 Task: Create Card Copyright Protection Review in Board Content Amplification Strategies to Workspace Creative Writing. Create Card Public Transportation Review in Board Employee Performance Evaluation to Workspace Creative Writing. Create Card Copyright Protection Review in Board Content Marketing Infographic Creation and Promotion to Workspace Creative Writing
Action: Mouse moved to (82, 296)
Screenshot: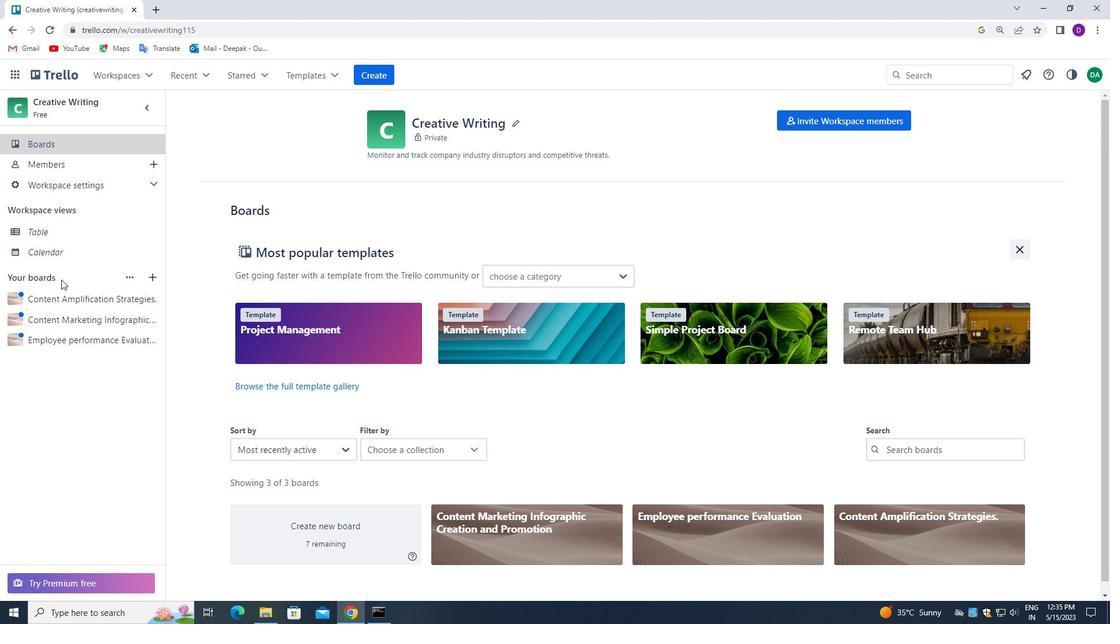 
Action: Mouse pressed left at (82, 296)
Screenshot: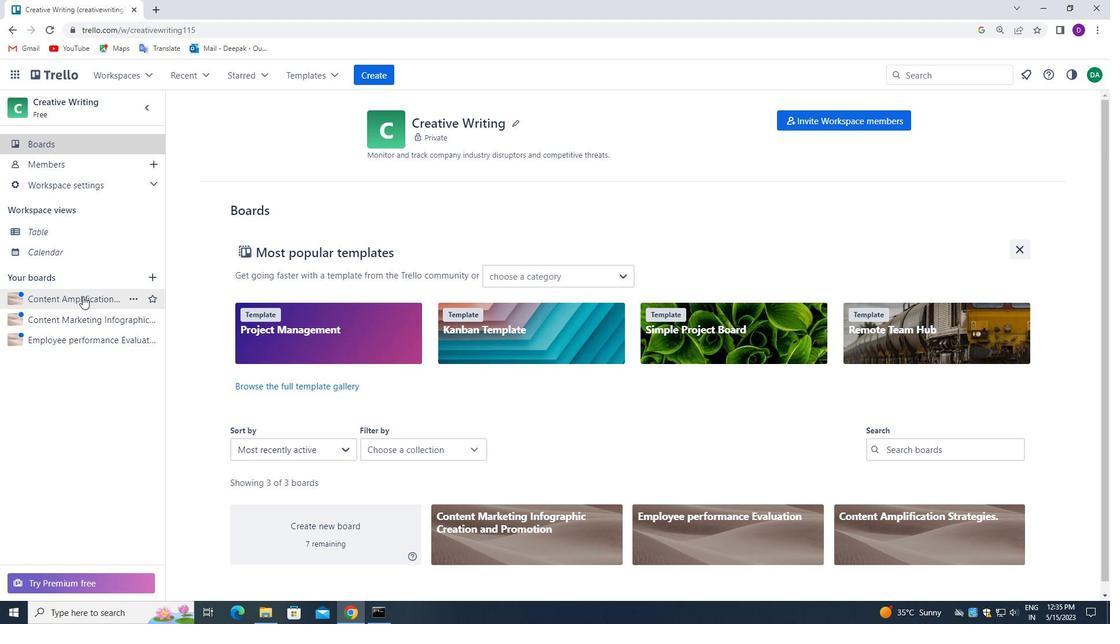 
Action: Mouse moved to (418, 178)
Screenshot: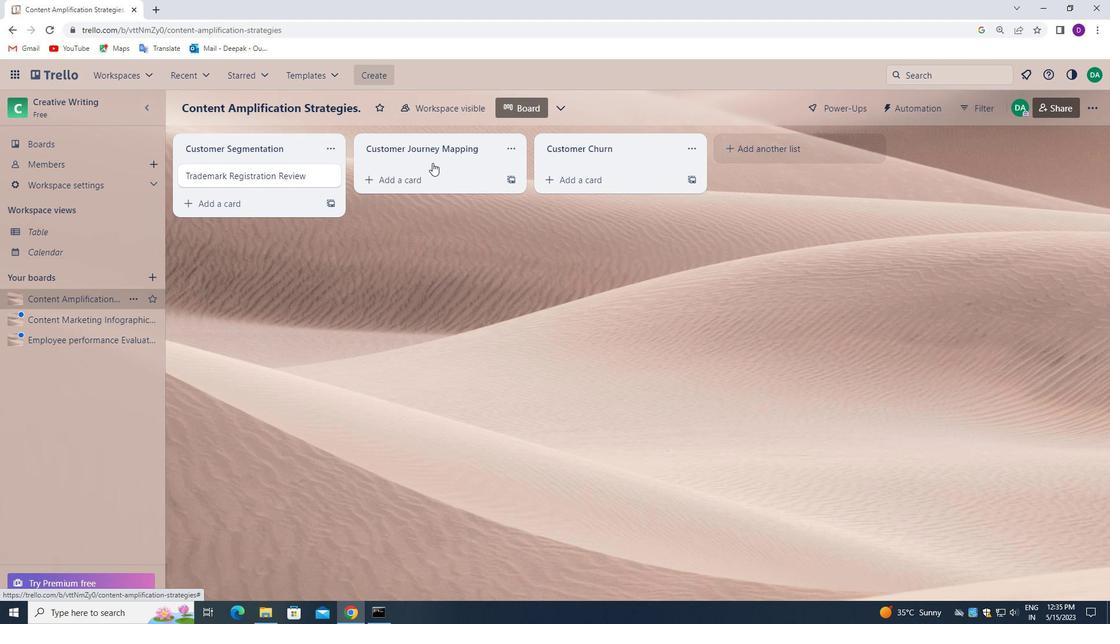 
Action: Mouse pressed left at (418, 178)
Screenshot: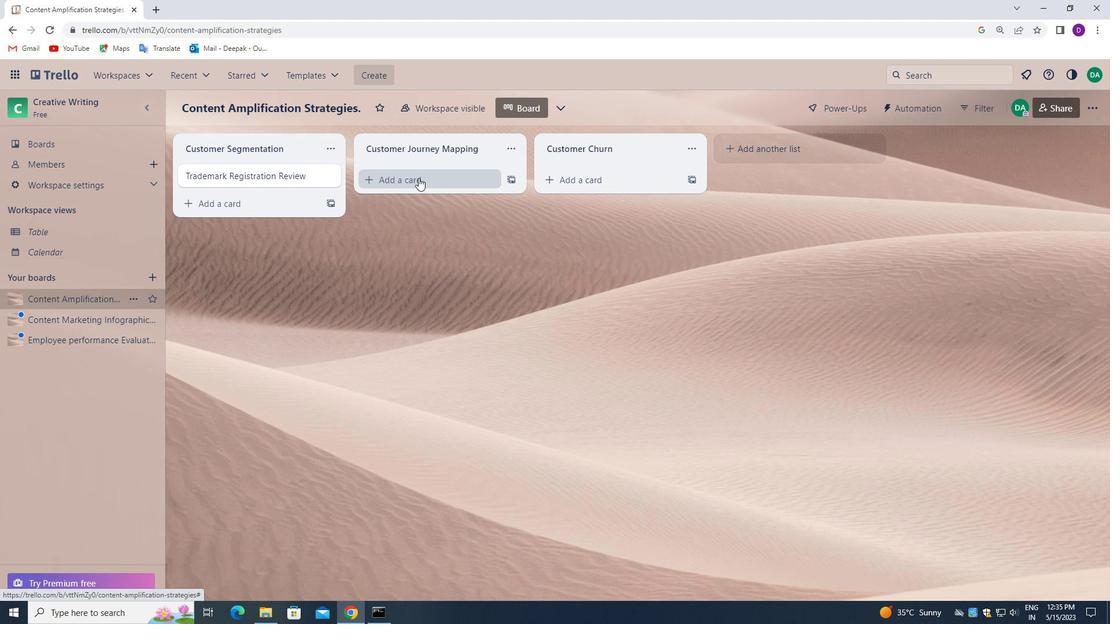 
Action: Key pressed <Key.shift>COPYRIGHT<Key.space><Key.shift><Key.shift><Key.shift><Key.shift><Key.shift><Key.shift>PROTECTION<Key.space><Key.shift>REVIEW
Screenshot: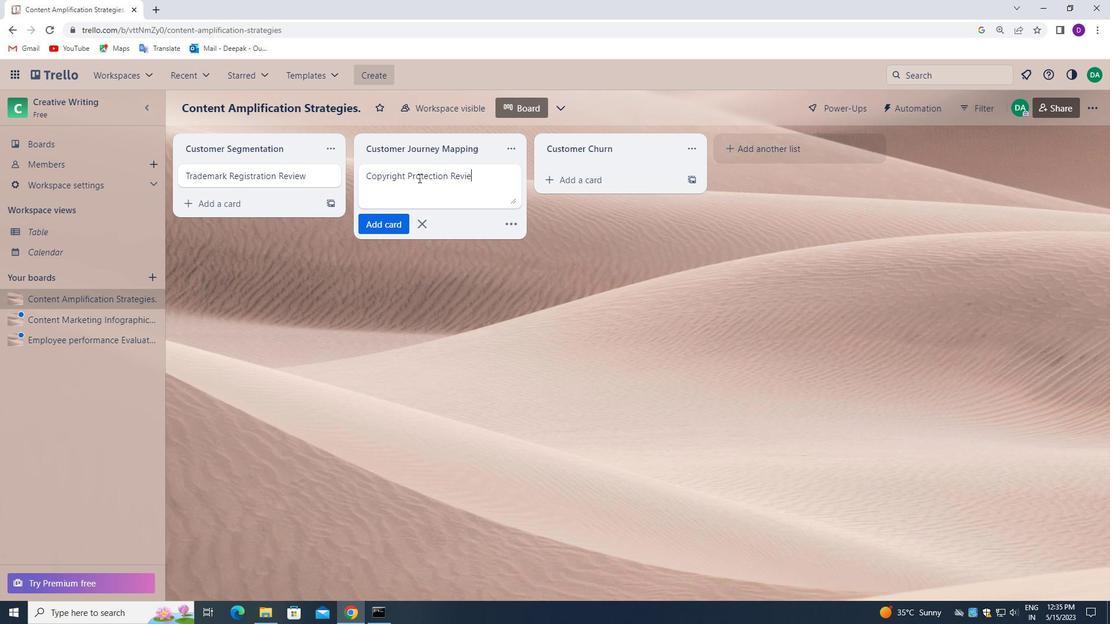 
Action: Mouse moved to (387, 227)
Screenshot: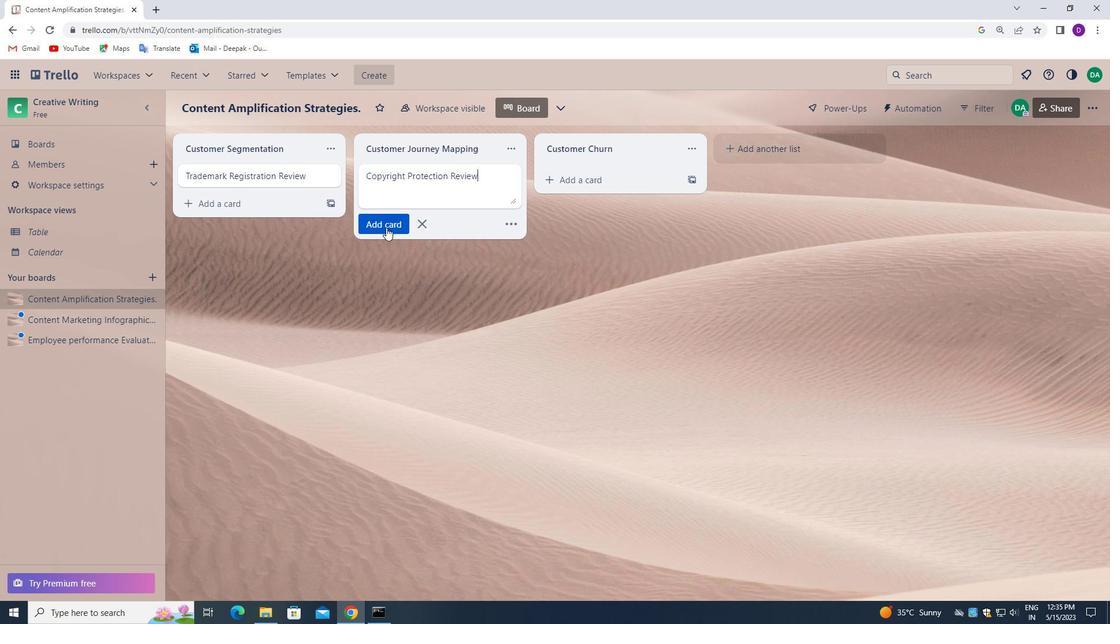 
Action: Mouse pressed left at (387, 227)
Screenshot: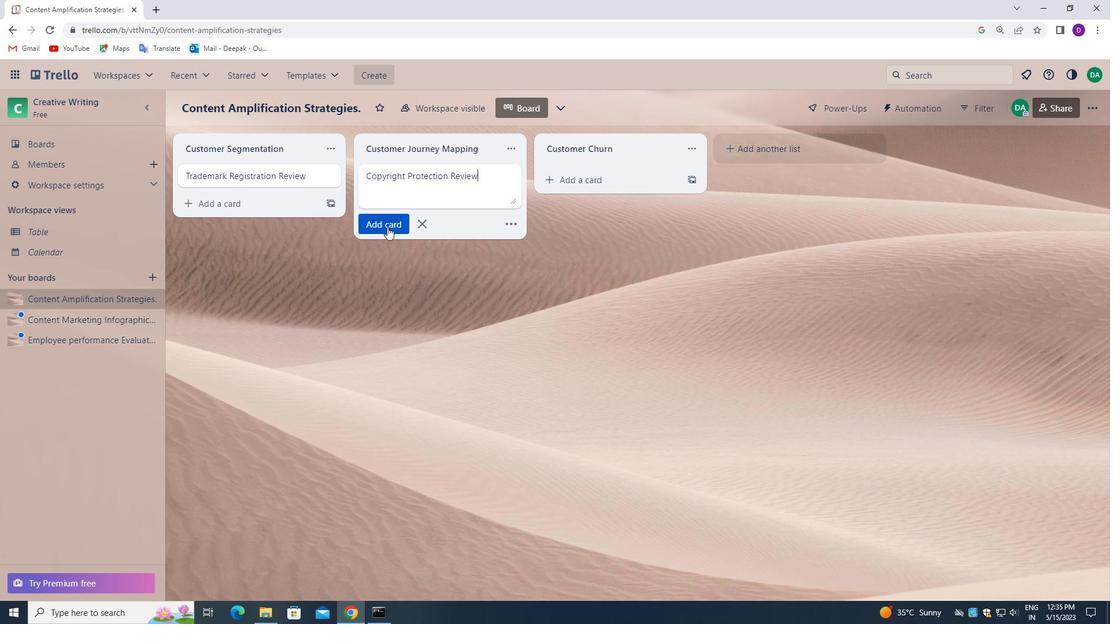 
Action: Mouse moved to (60, 347)
Screenshot: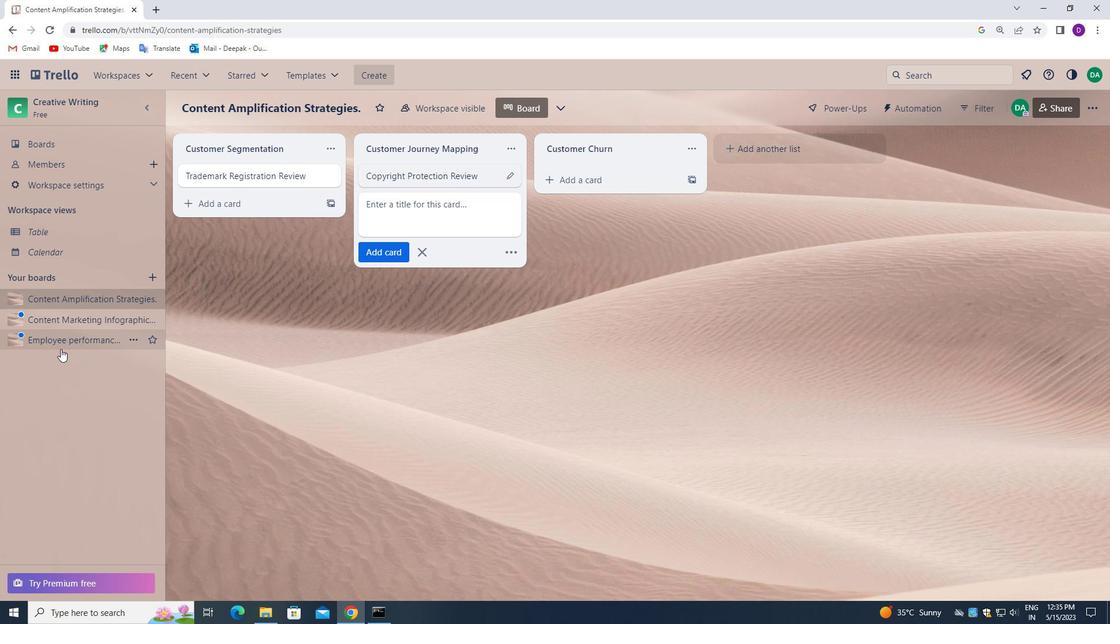 
Action: Mouse pressed left at (60, 347)
Screenshot: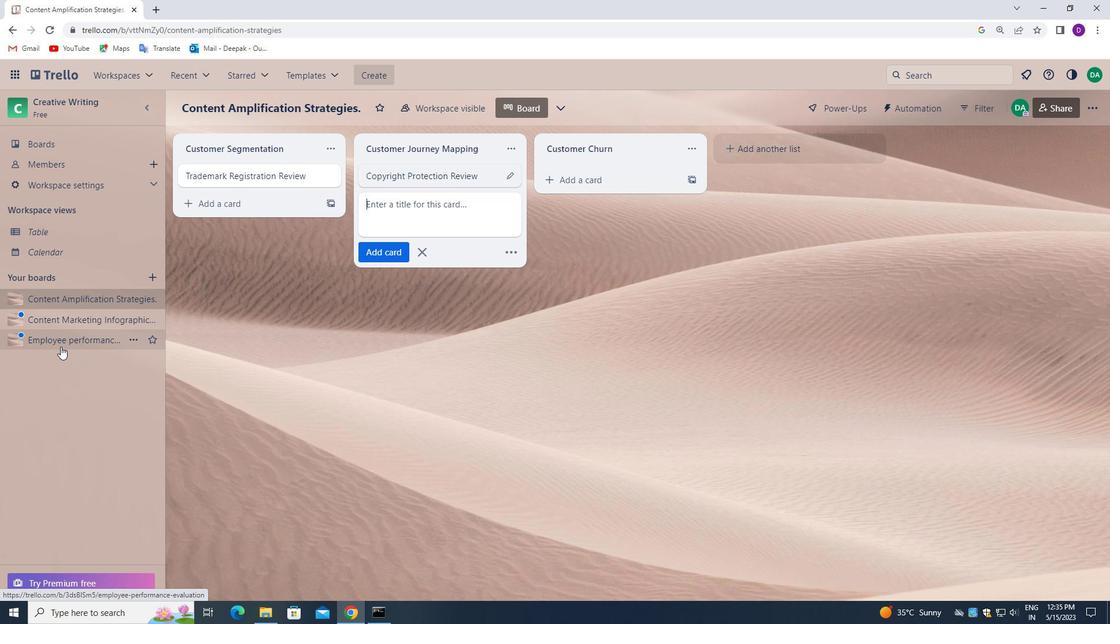 
Action: Mouse moved to (408, 184)
Screenshot: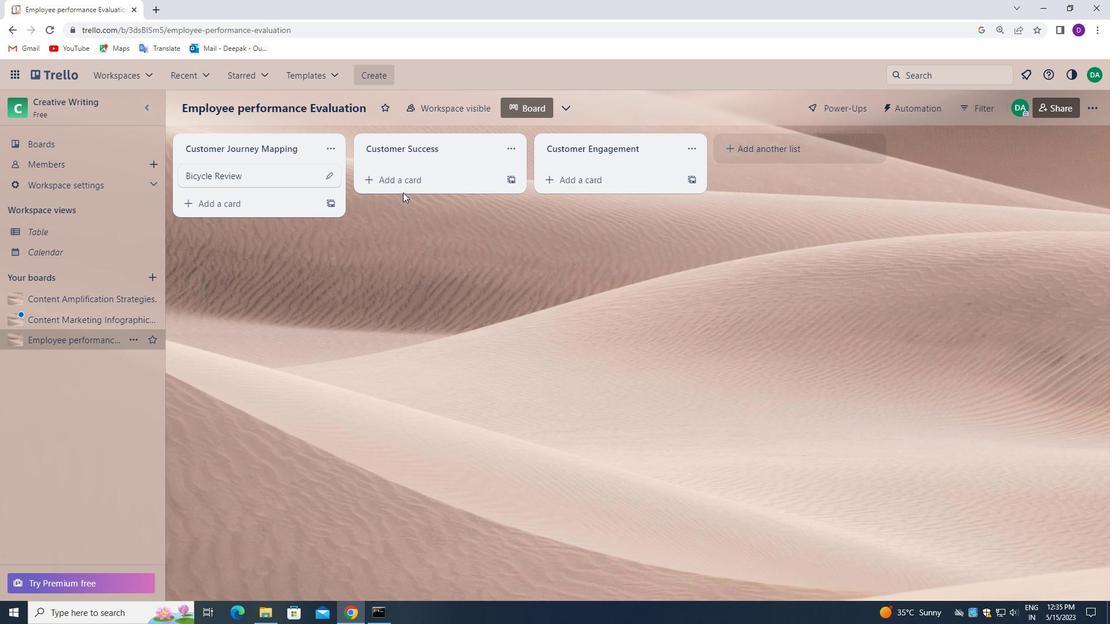 
Action: Mouse pressed left at (408, 184)
Screenshot: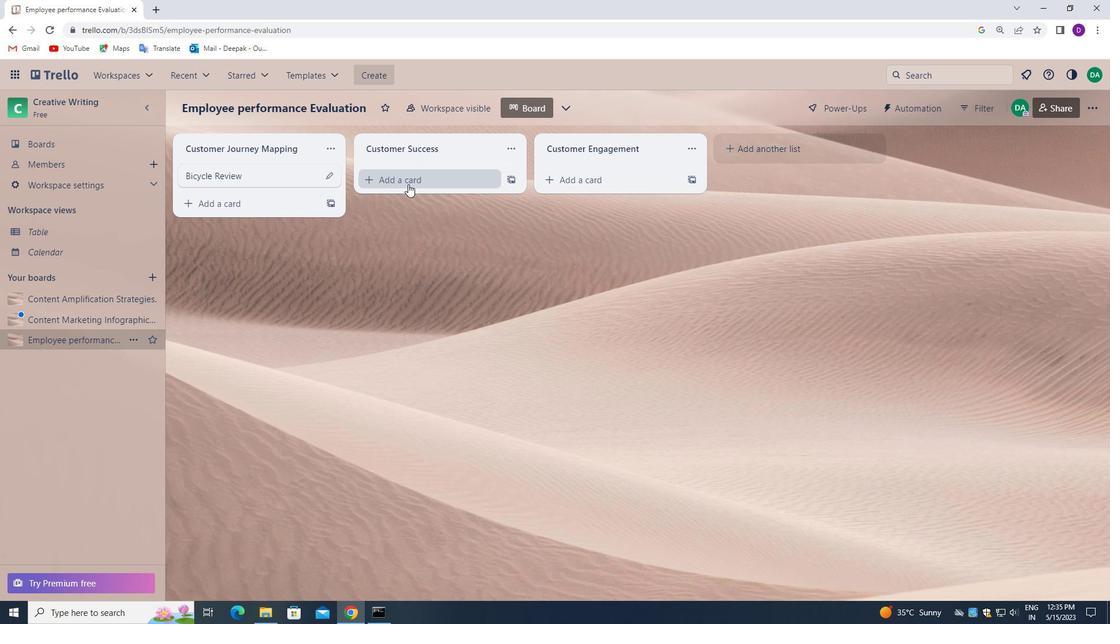 
Action: Mouse moved to (411, 183)
Screenshot: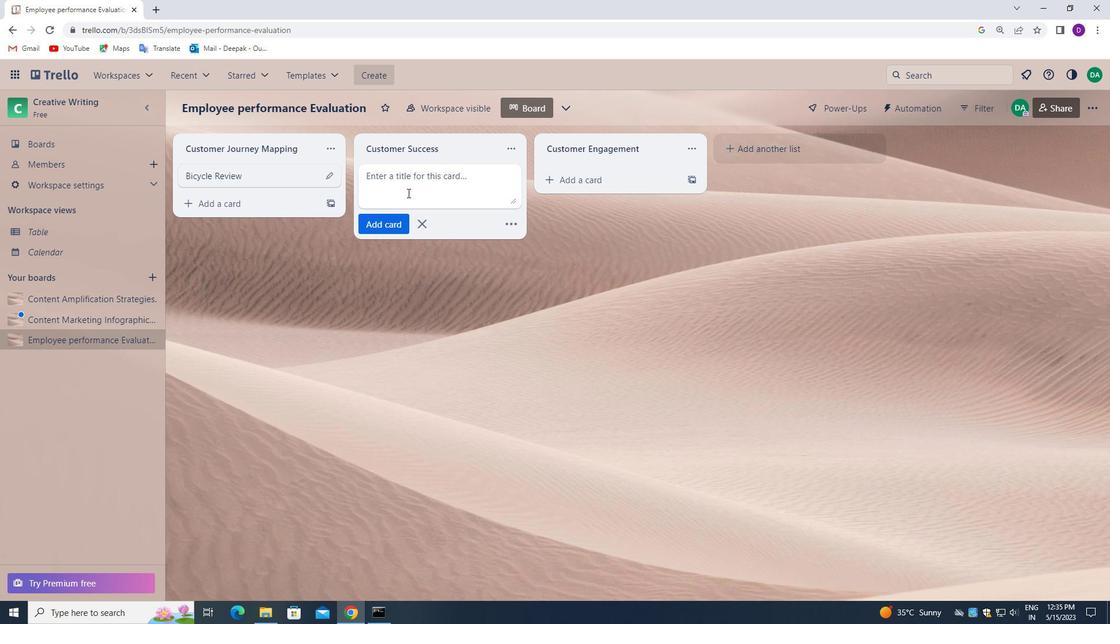 
Action: Mouse pressed left at (411, 183)
Screenshot: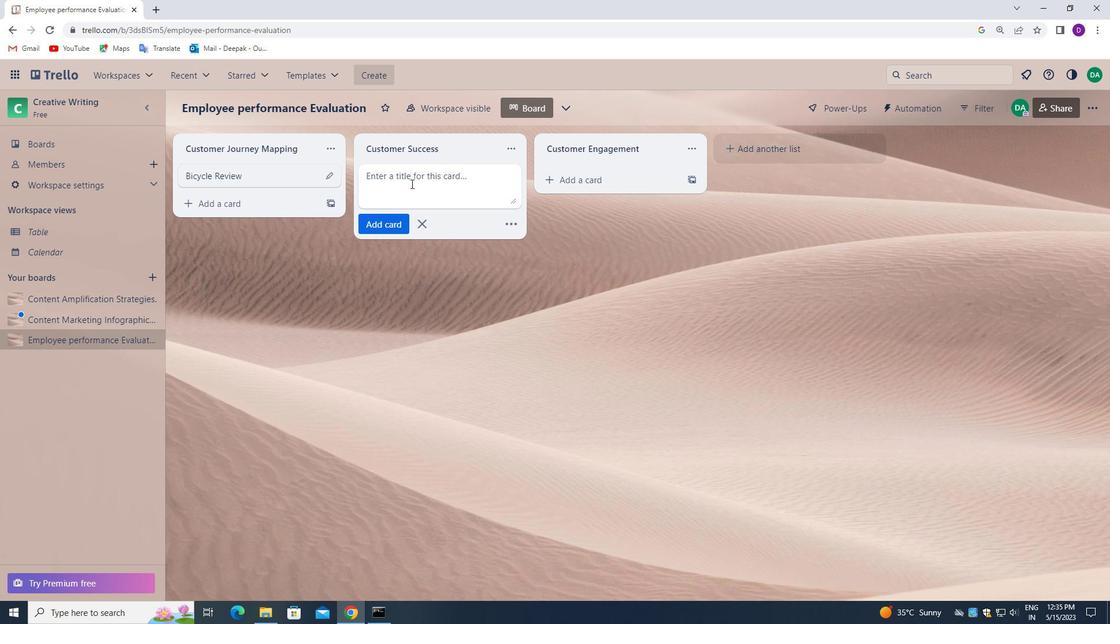 
Action: Key pressed <Key.shift>PUBLIC<Key.space><Key.shift>TRANSPORTATION<Key.space><Key.shift>REVIEW
Screenshot: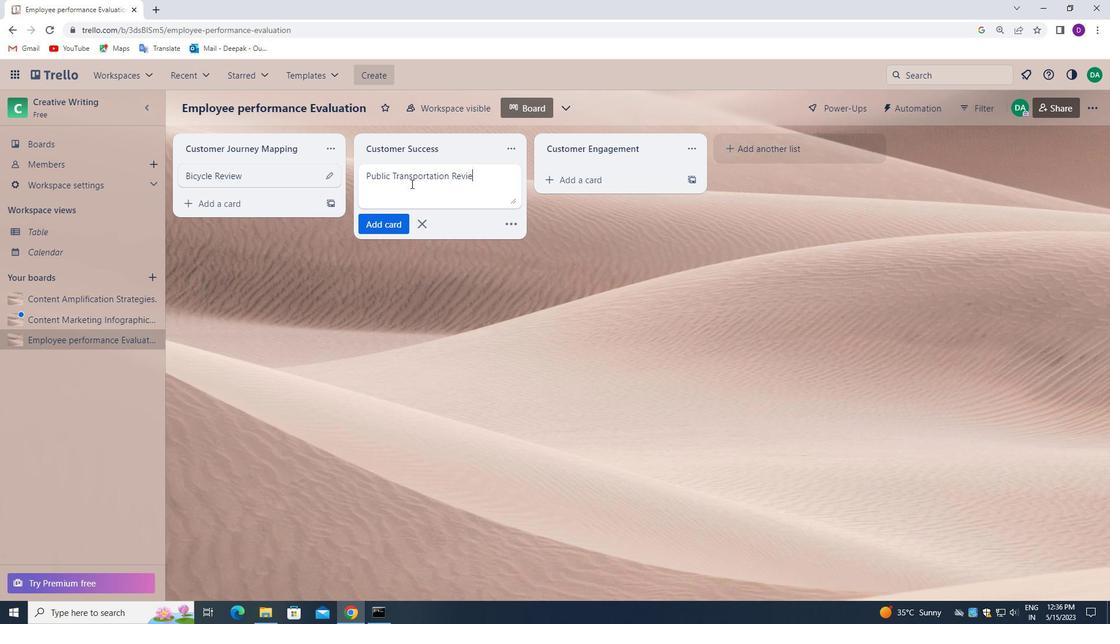 
Action: Mouse moved to (390, 223)
Screenshot: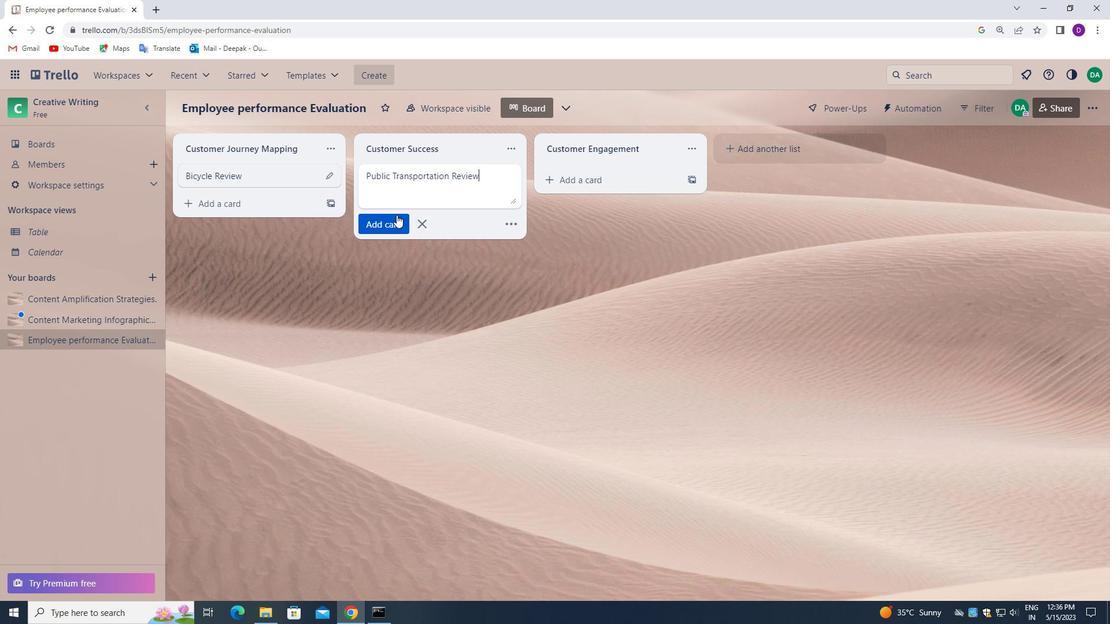 
Action: Mouse pressed left at (390, 223)
Screenshot: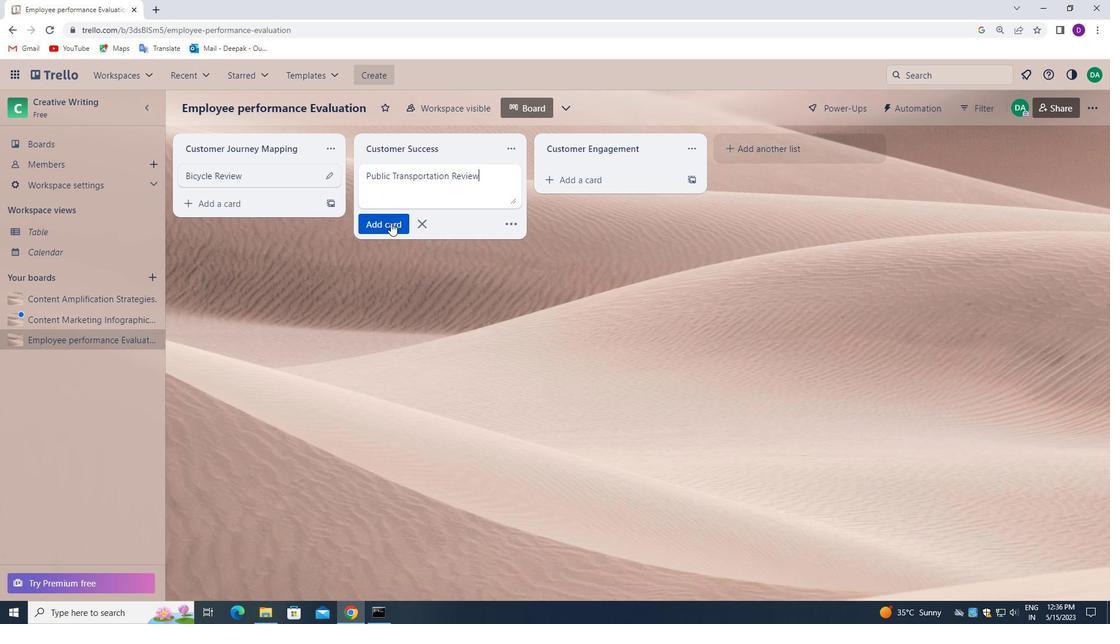 
Action: Mouse moved to (50, 320)
Screenshot: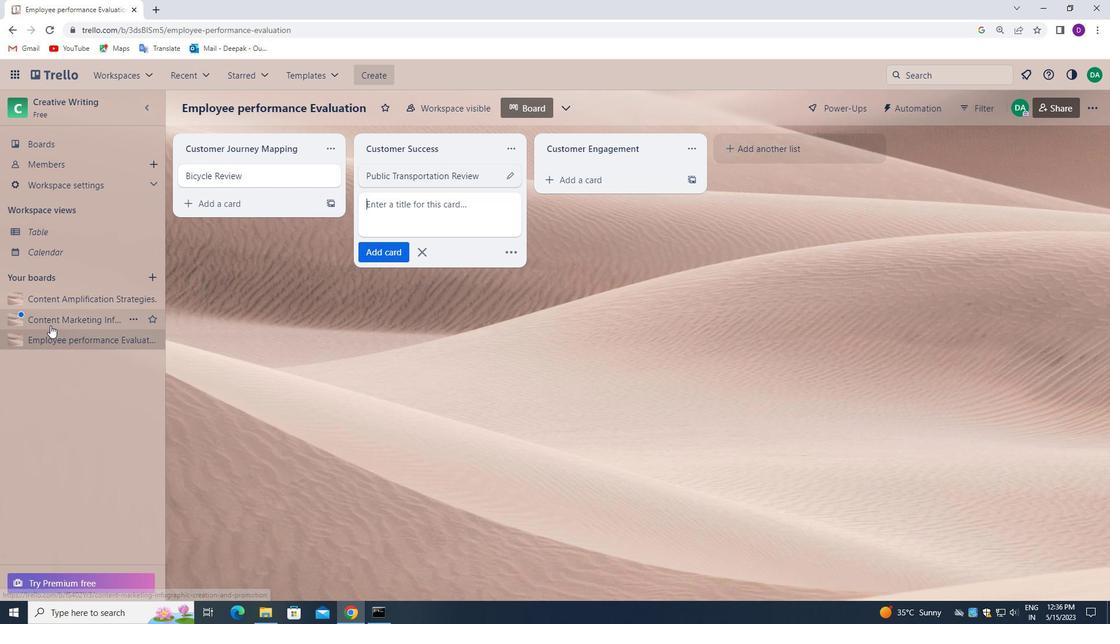 
Action: Mouse pressed left at (50, 320)
Screenshot: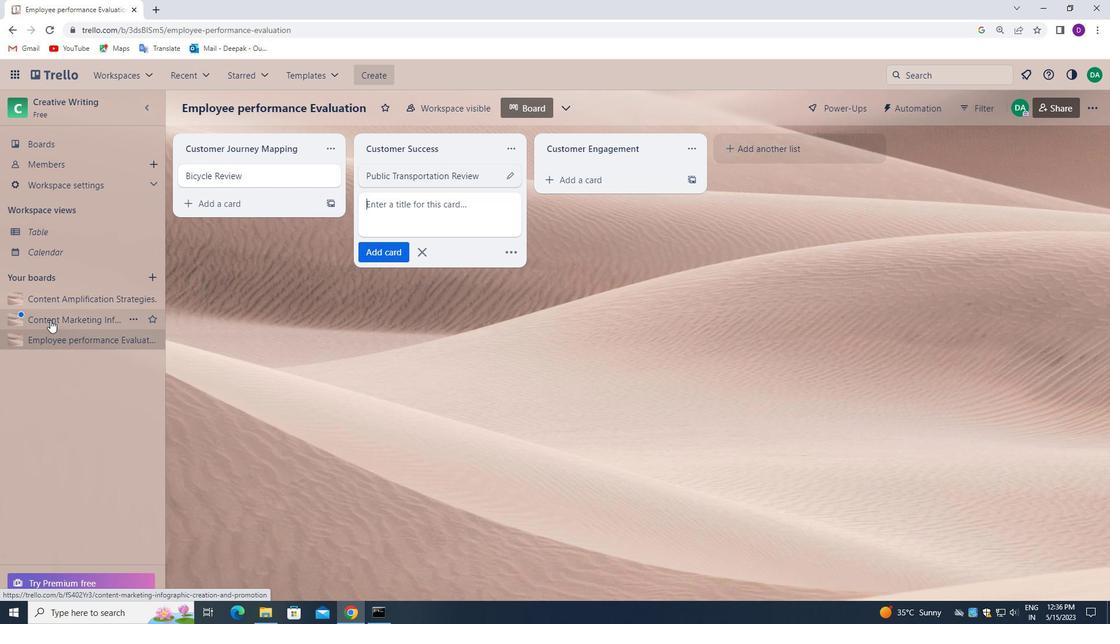 
Action: Mouse moved to (404, 175)
Screenshot: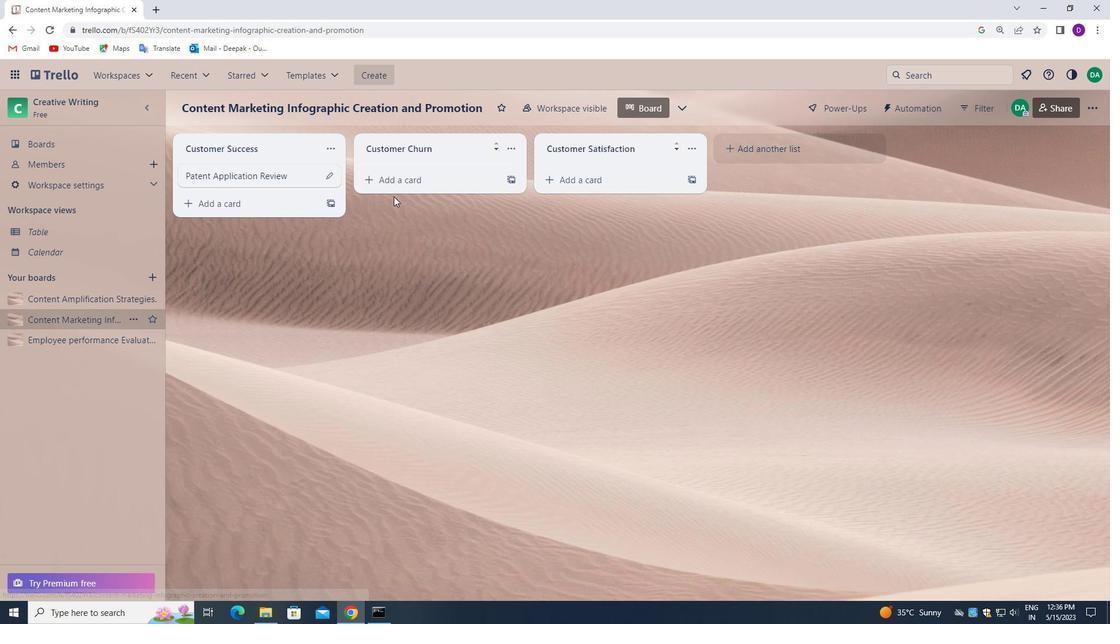 
Action: Mouse pressed left at (404, 175)
Screenshot: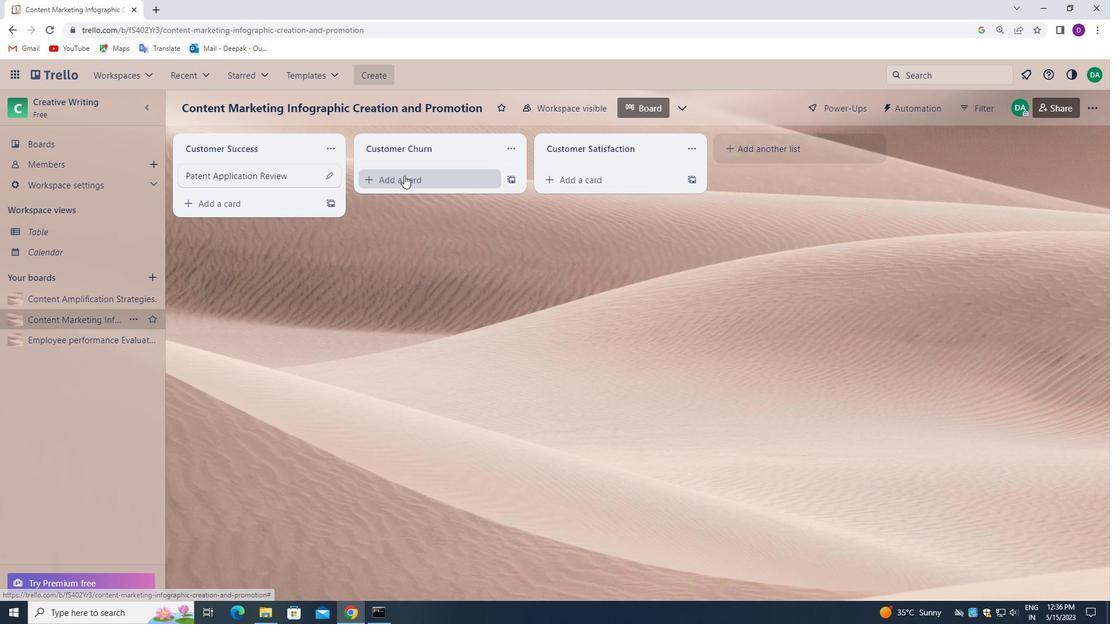 
Action: Mouse moved to (403, 180)
Screenshot: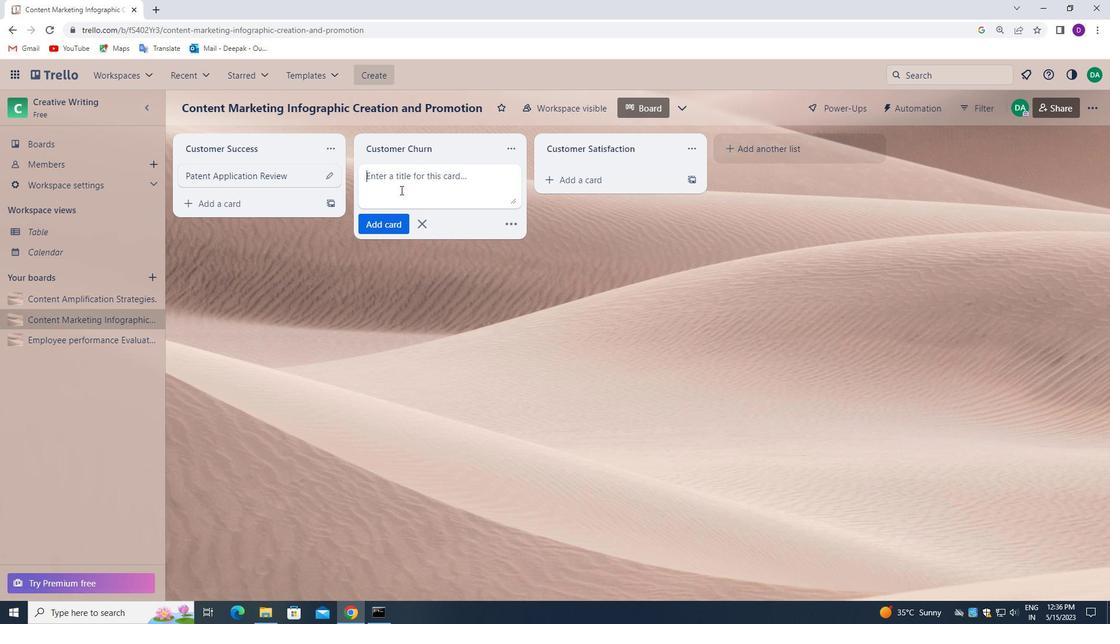 
Action: Mouse pressed left at (403, 180)
Screenshot: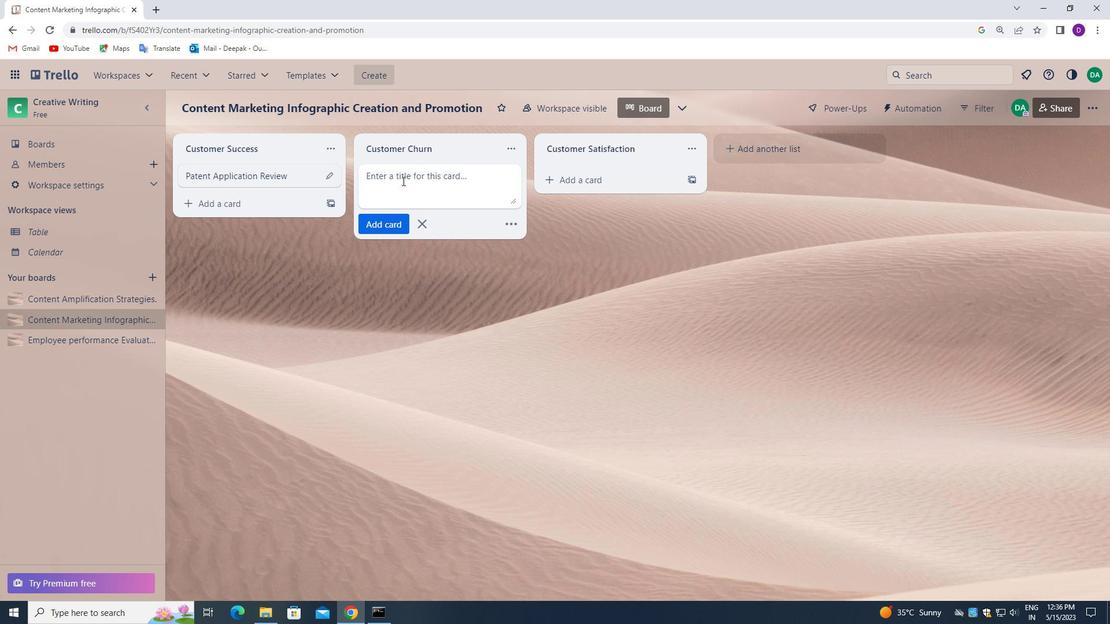 
Action: Key pressed <Key.shift>COPYRIGHT<Key.space><Key.shift>PROTECTION<Key.space><Key.shift>REVIEW
Screenshot: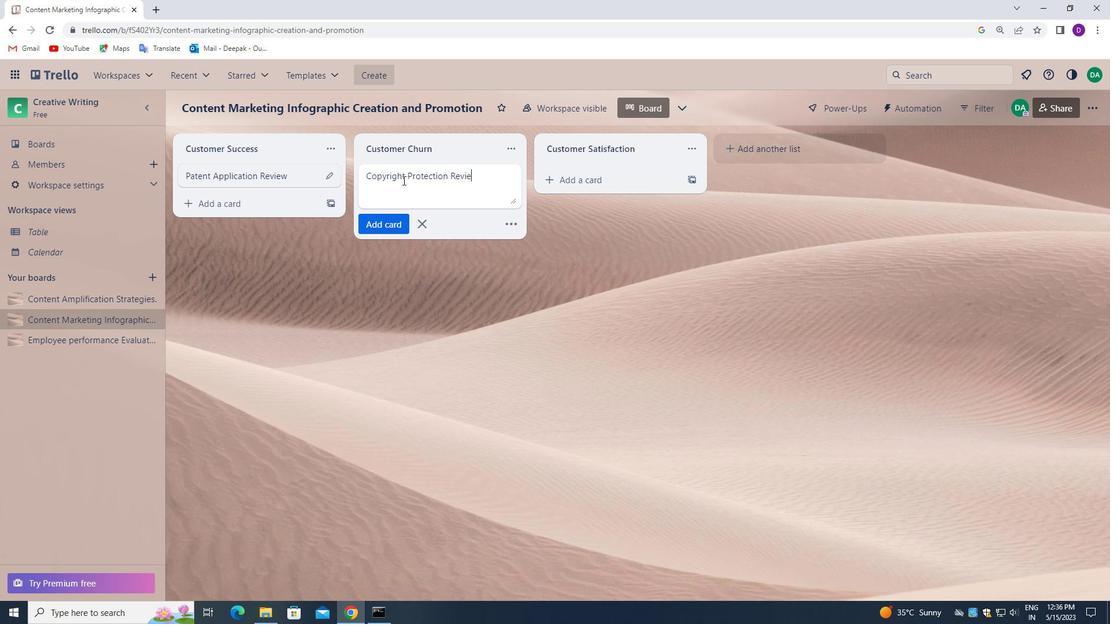 
Action: Mouse moved to (395, 222)
Screenshot: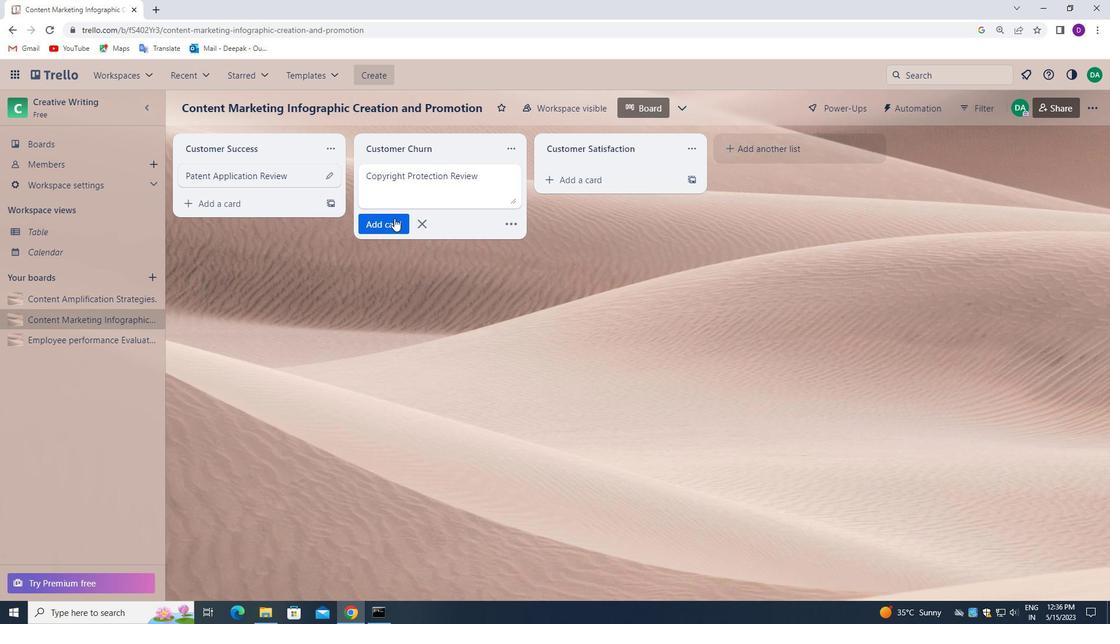 
Action: Mouse pressed left at (395, 222)
Screenshot: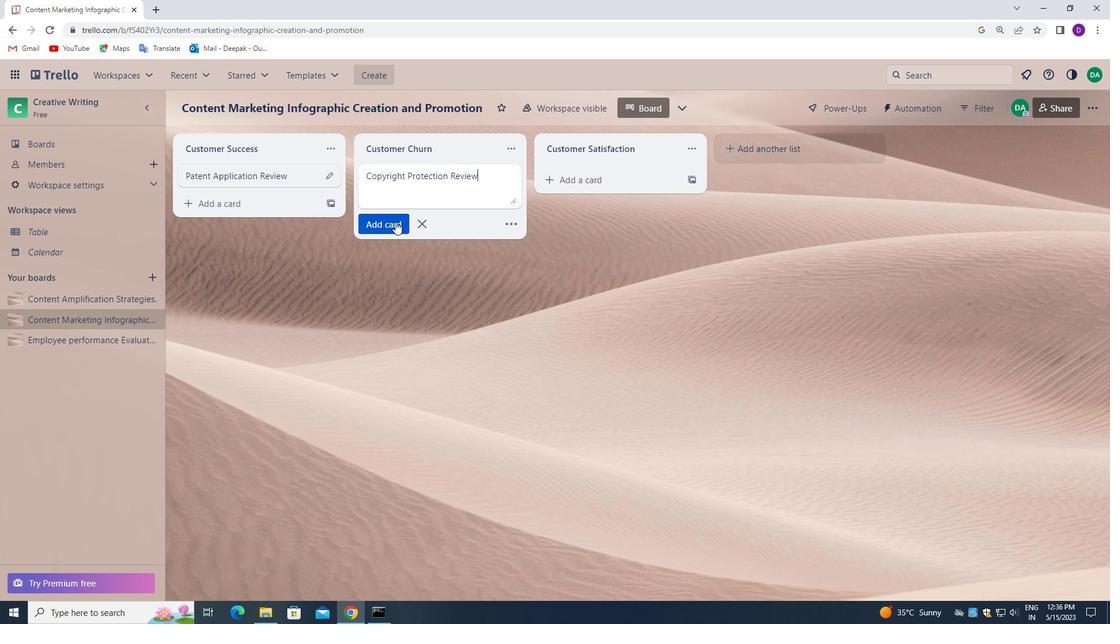 
Action: Mouse moved to (63, 139)
Screenshot: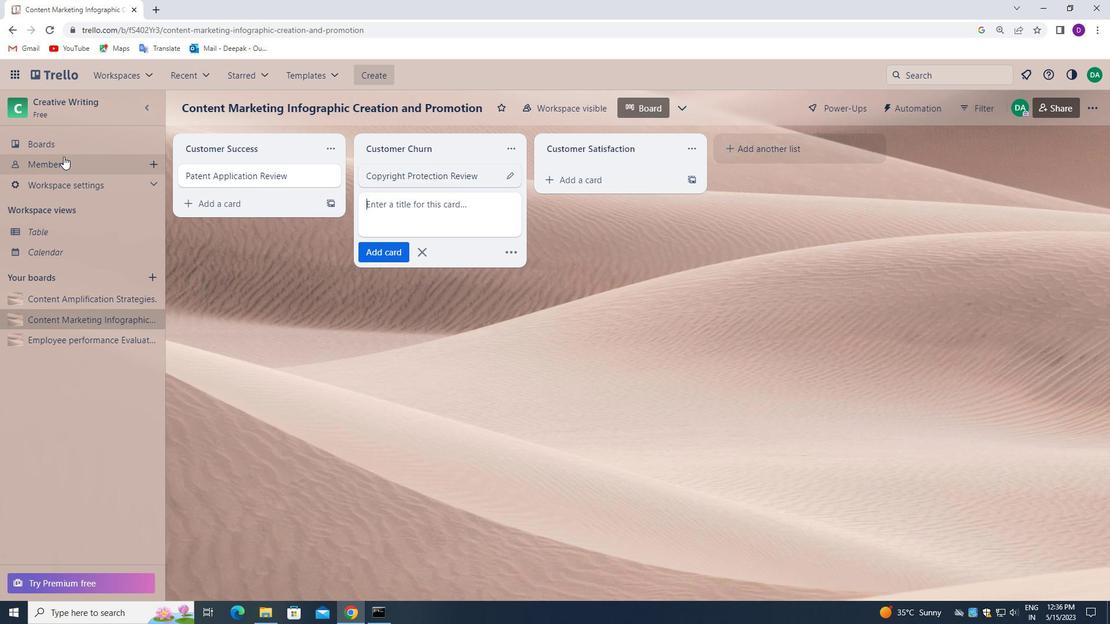 
Action: Mouse pressed left at (63, 139)
Screenshot: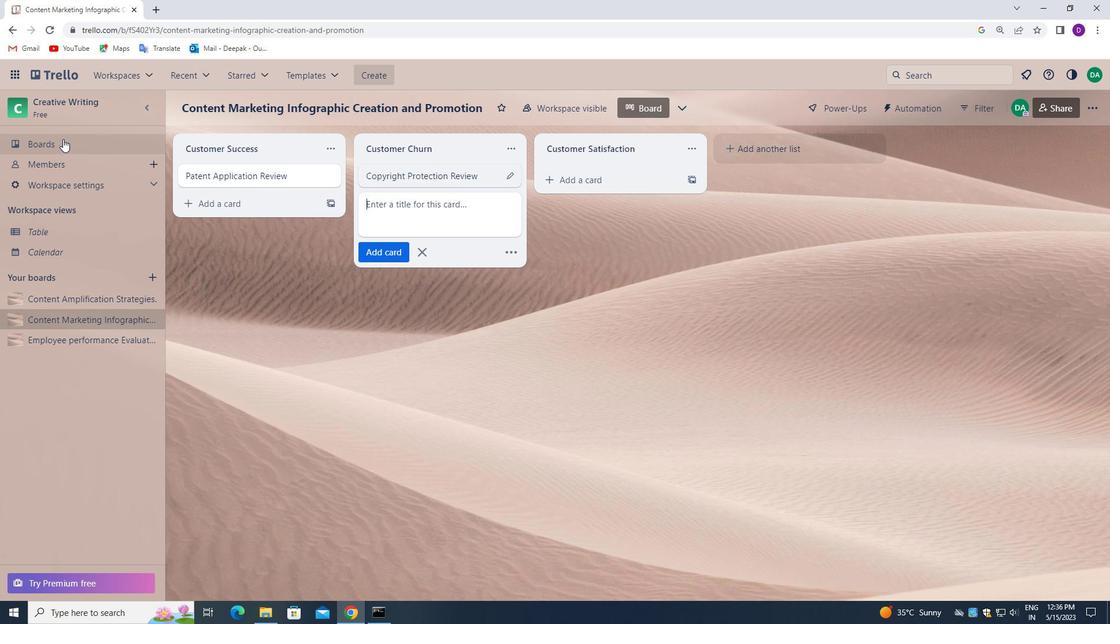 
